 Task: Create Workspace Channel Marketing Workspace description Analyze website traffic and performance. Workspace type Other
Action: Mouse moved to (335, 66)
Screenshot: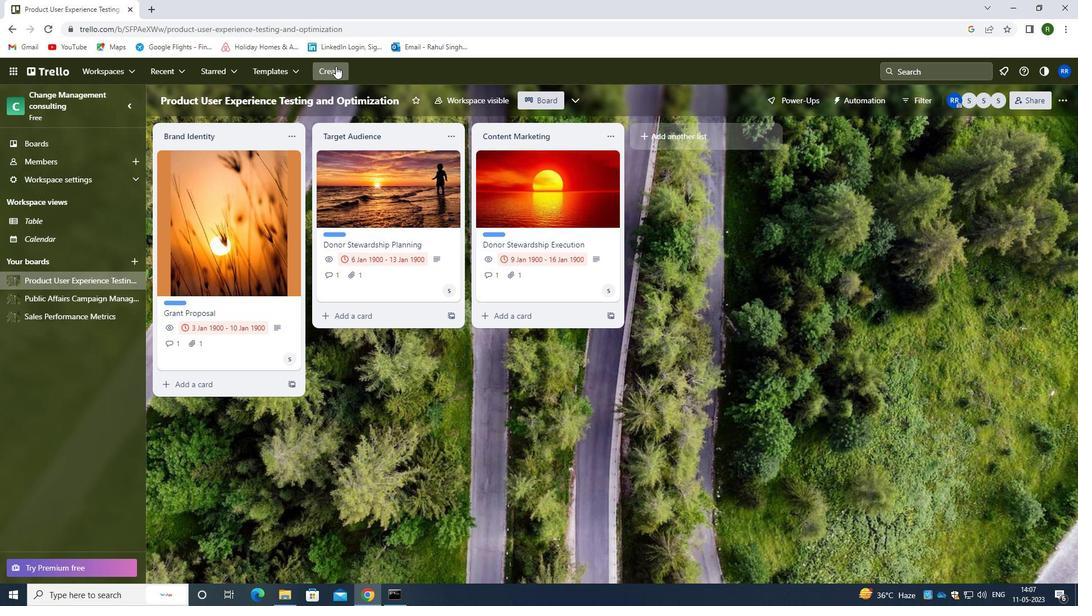 
Action: Mouse pressed left at (335, 66)
Screenshot: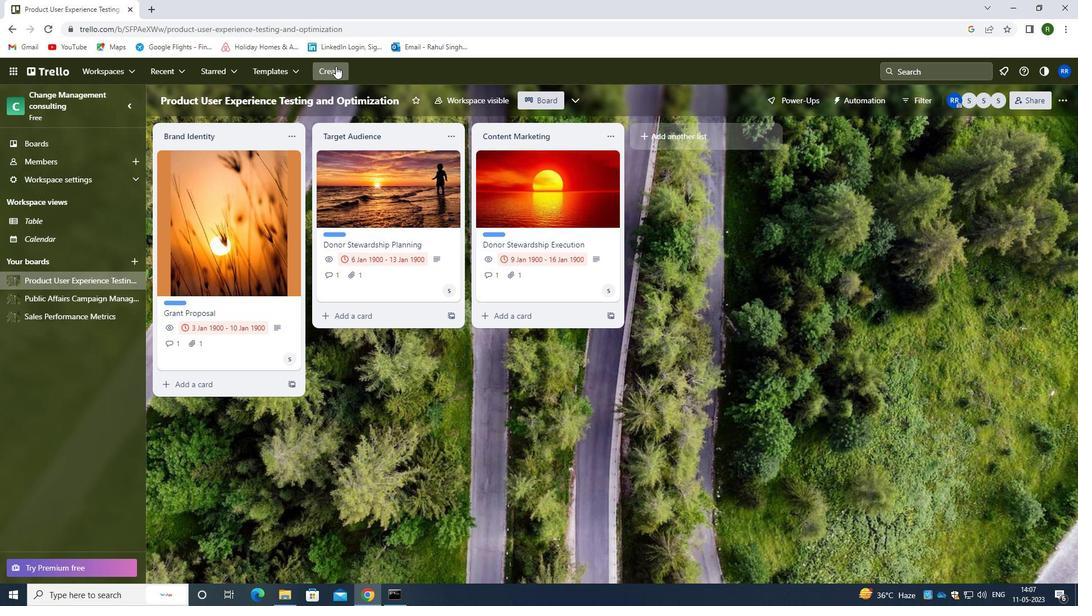 
Action: Mouse moved to (373, 189)
Screenshot: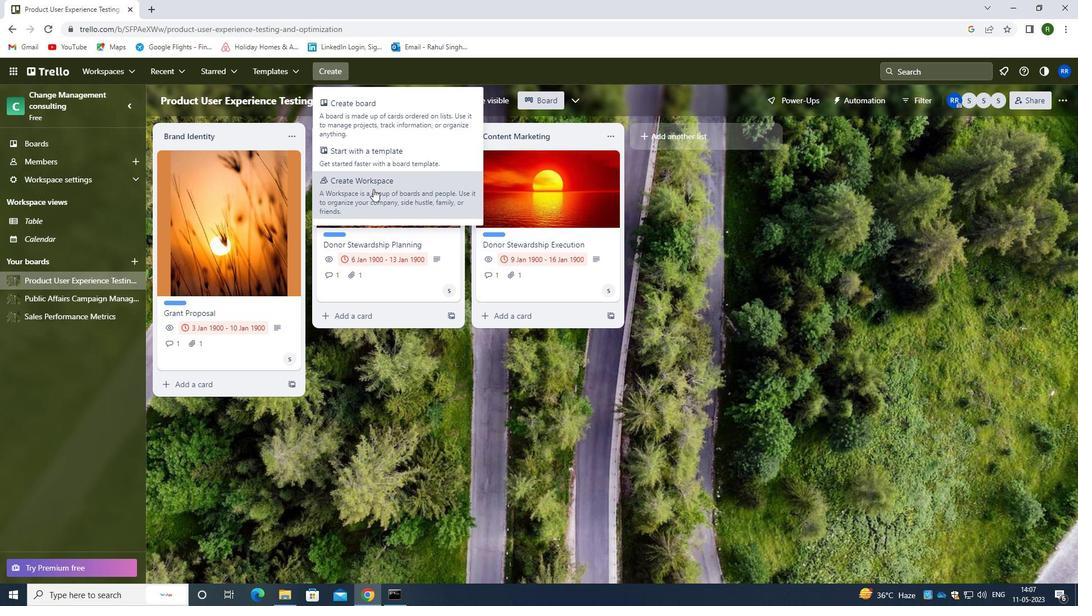 
Action: Mouse pressed left at (373, 189)
Screenshot: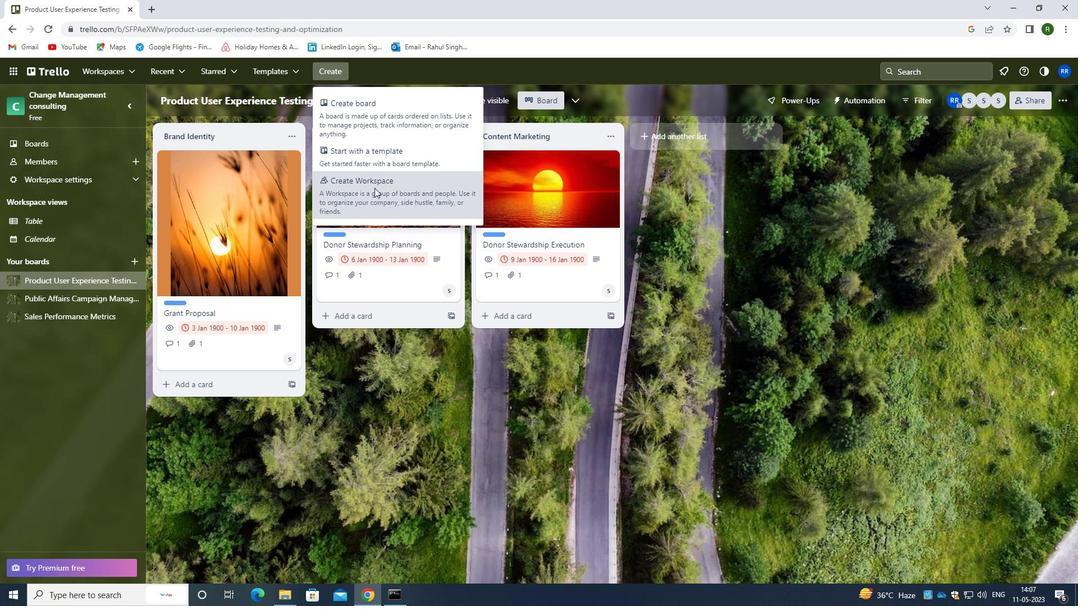 
Action: Mouse moved to (352, 209)
Screenshot: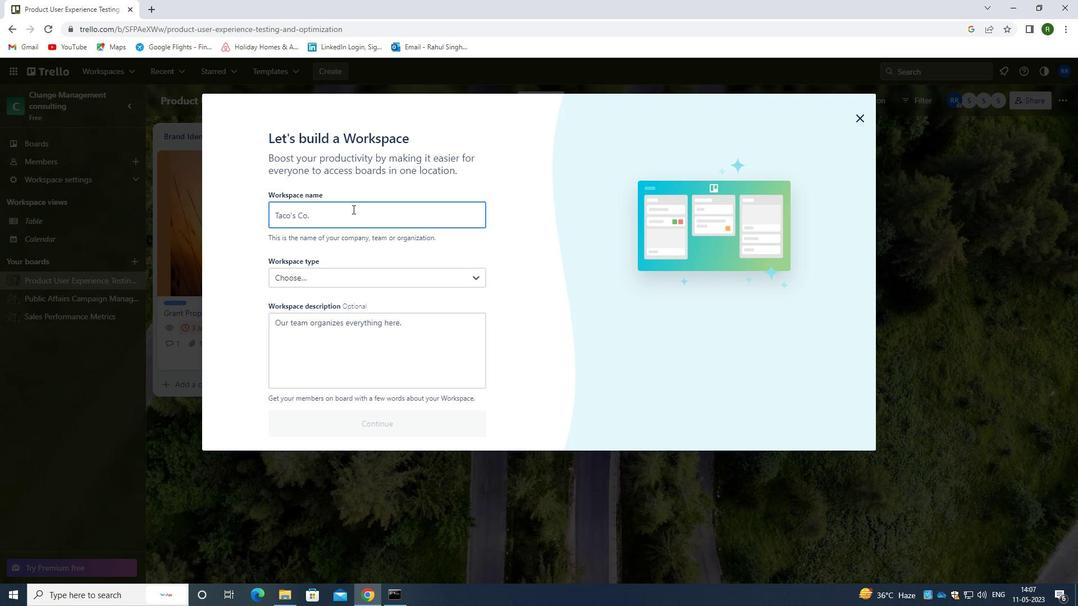 
Action: Key pressed <Key.caps_lock>c<Key.caps_lock>hannel<Key.space><Key.caps_lock>M<Key.caps_lock>arketing<Key.space><Key.caps_lock>
Screenshot: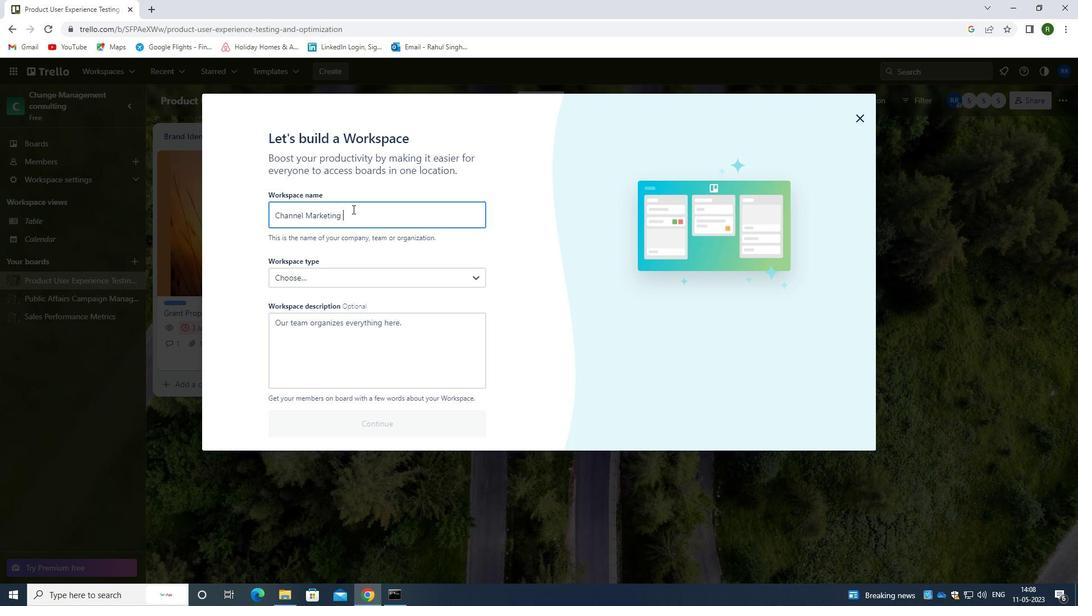 
Action: Mouse moved to (313, 339)
Screenshot: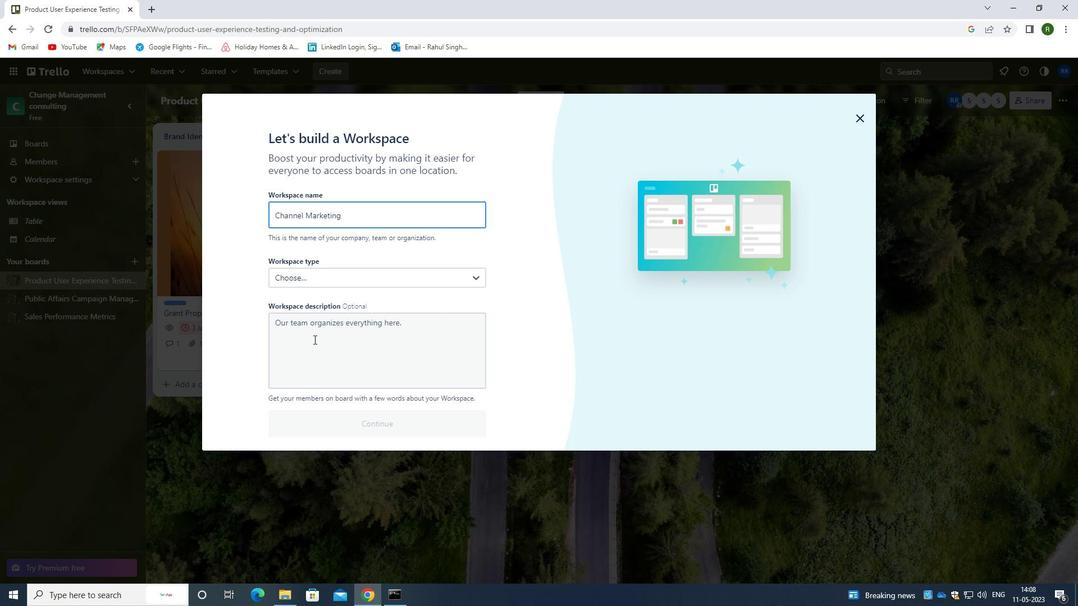 
Action: Mouse pressed left at (313, 339)
Screenshot: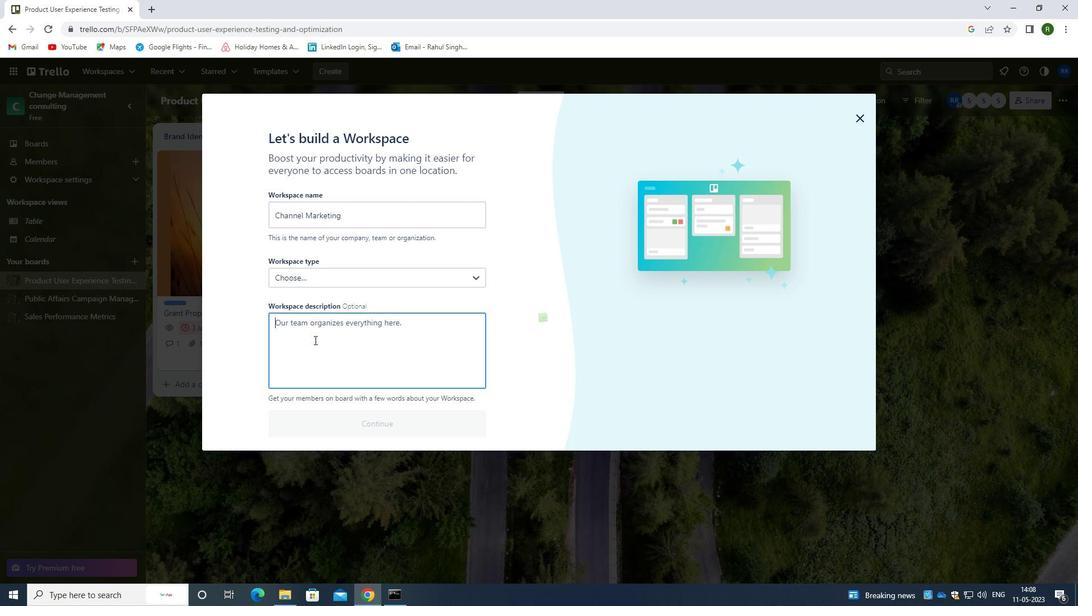
Action: Mouse moved to (314, 340)
Screenshot: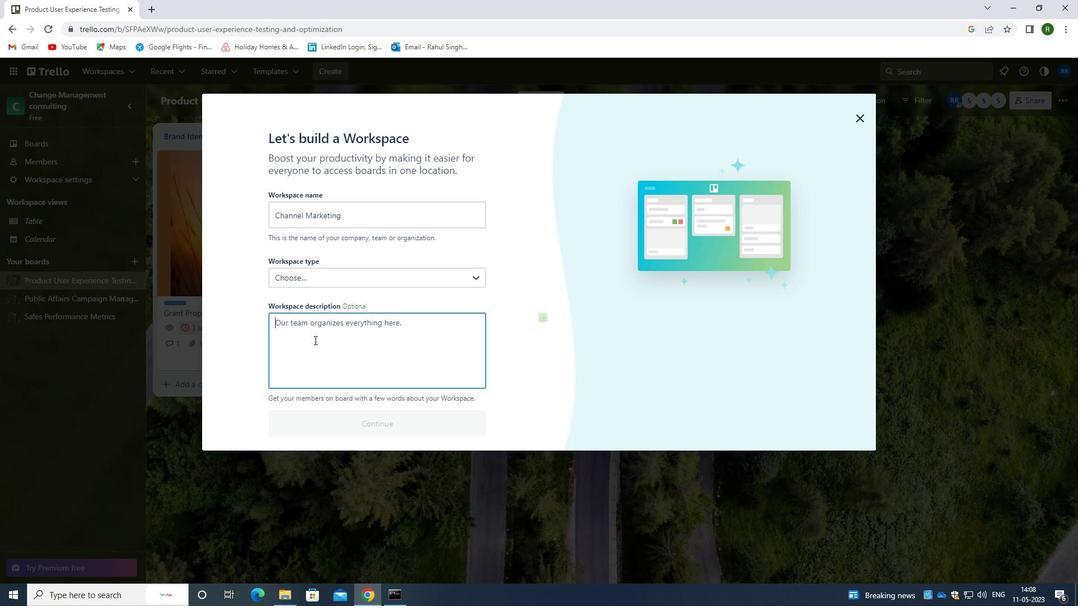
Action: Key pressed <Key.caps_lock>a<Key.caps_lock><Key.backspace>a<Key.caps_lock>nalyze<Key.space><Key.backspace><Key.space>website<Key.space>traffic<Key.space>and<Key.space>performance<Key.space>.
Screenshot: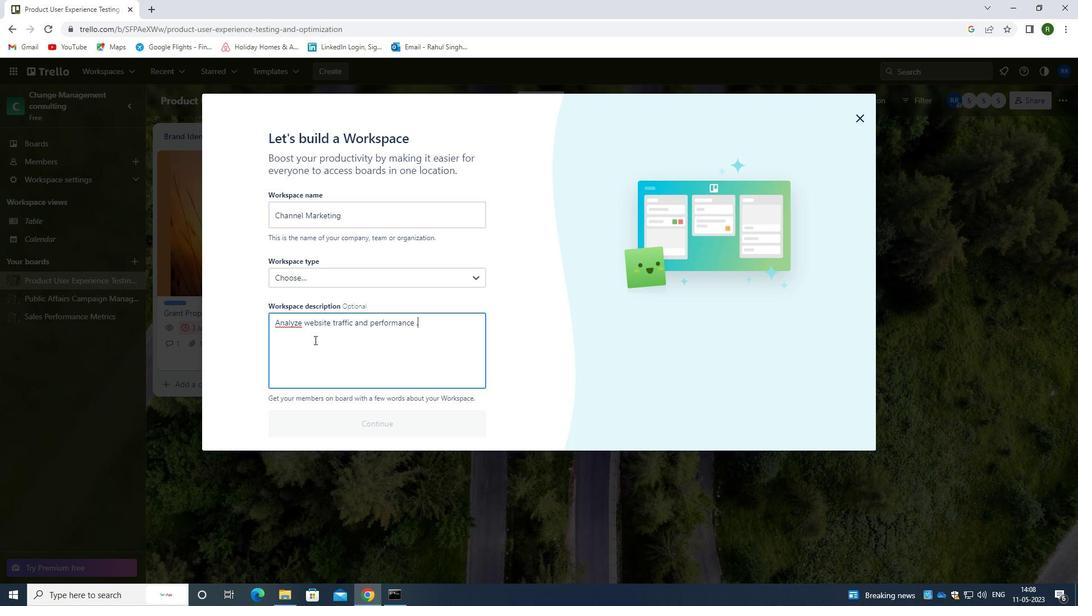 
Action: Mouse moved to (405, 280)
Screenshot: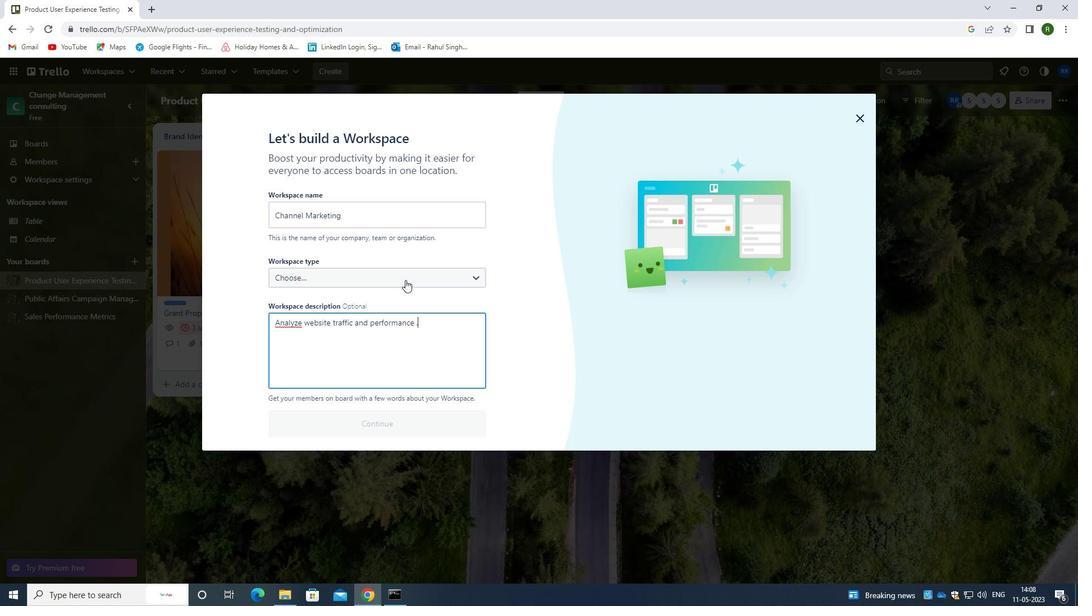
Action: Mouse pressed left at (405, 280)
Screenshot: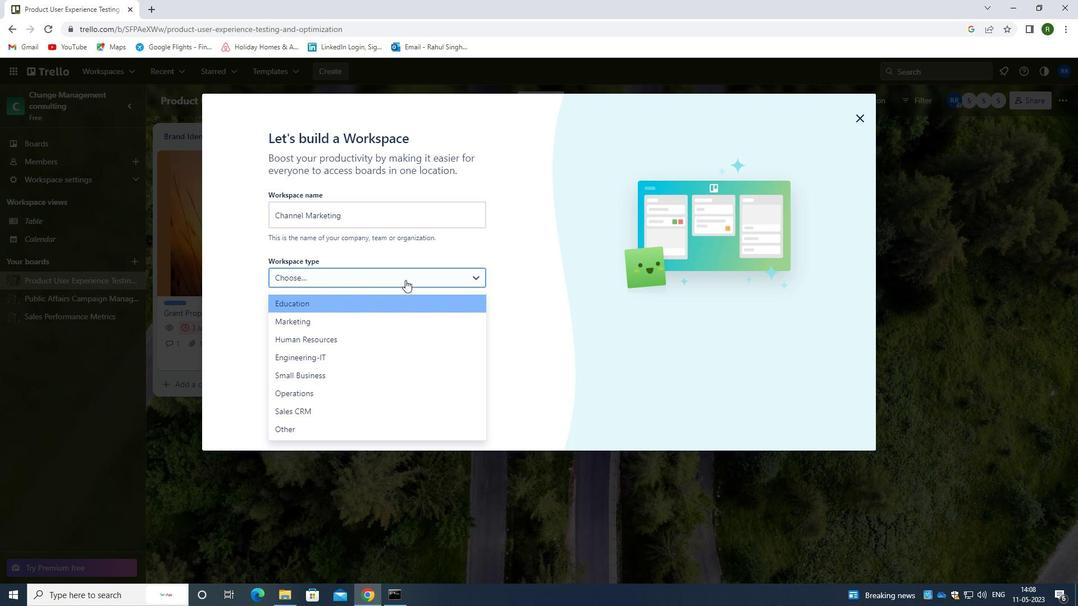 
Action: Mouse moved to (358, 427)
Screenshot: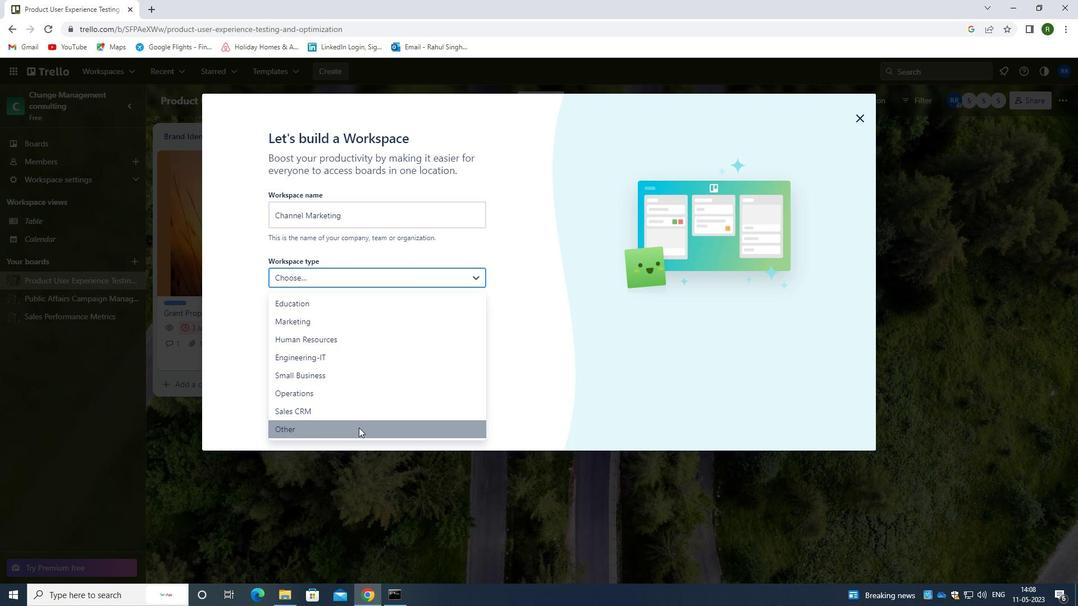 
Action: Mouse pressed left at (358, 427)
Screenshot: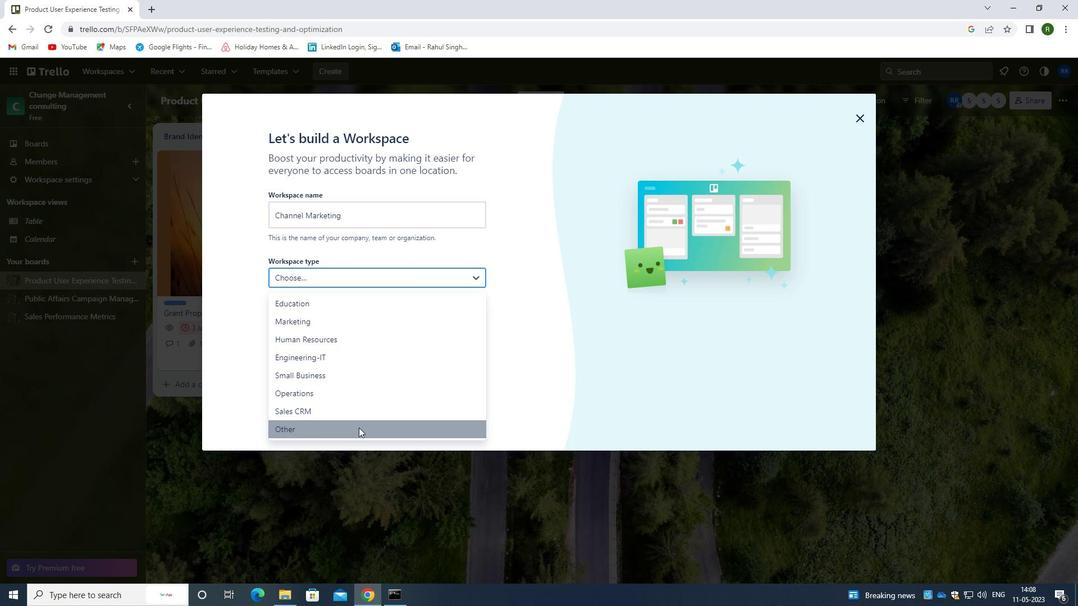 
Action: Mouse moved to (376, 419)
Screenshot: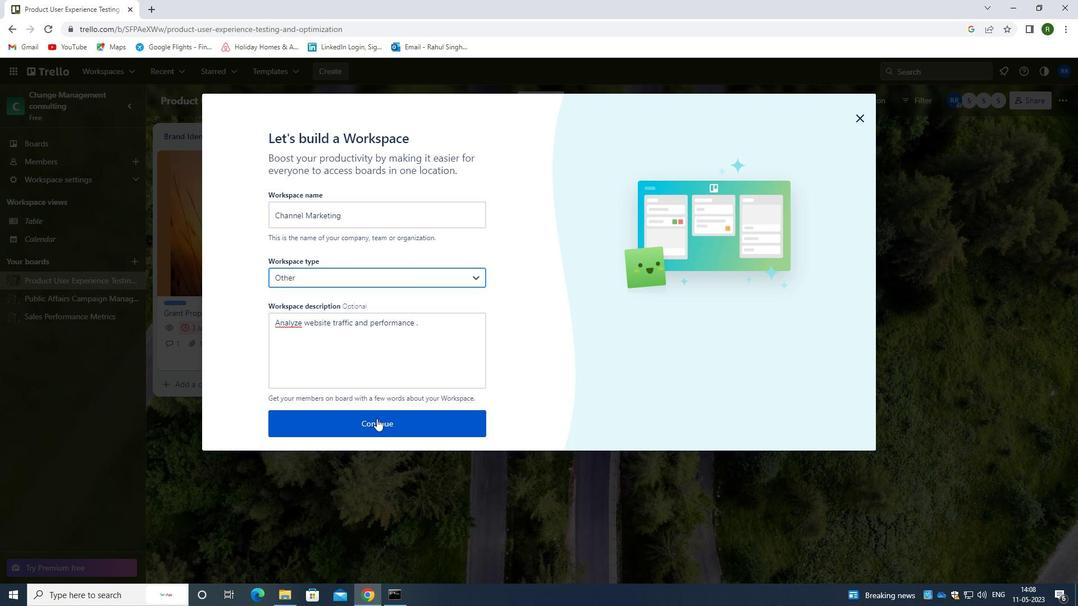 
Action: Mouse pressed left at (376, 419)
Screenshot: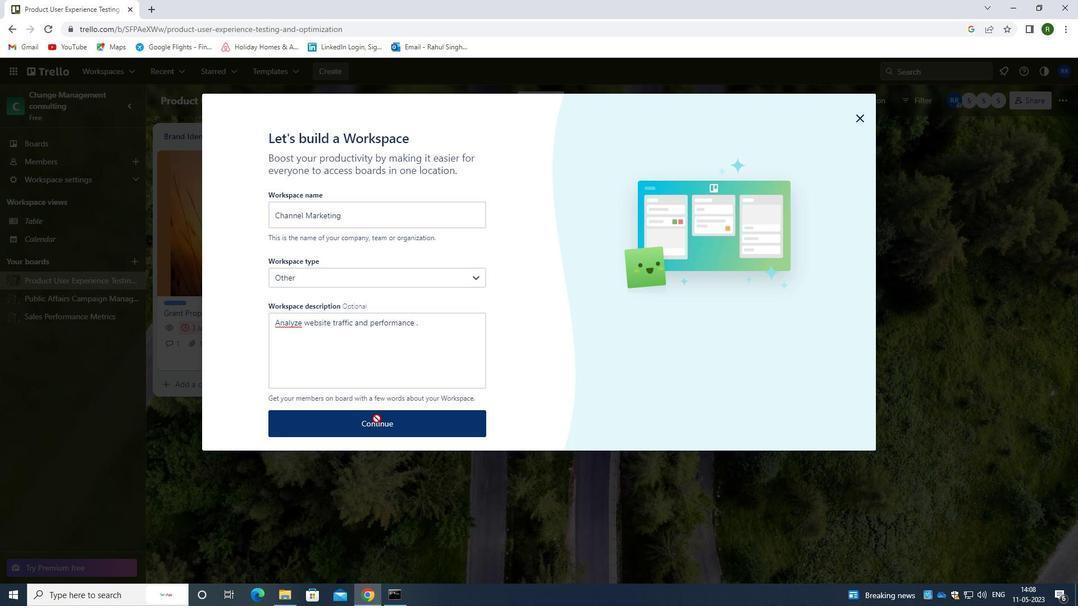 
Action: Mouse moved to (864, 119)
Screenshot: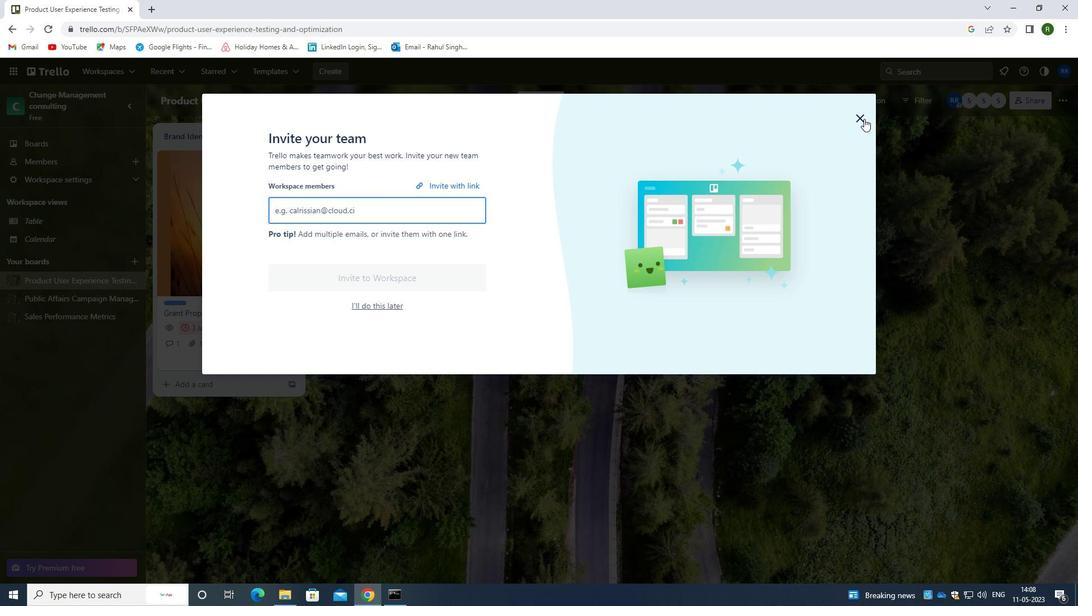 
Action: Mouse pressed left at (864, 119)
Screenshot: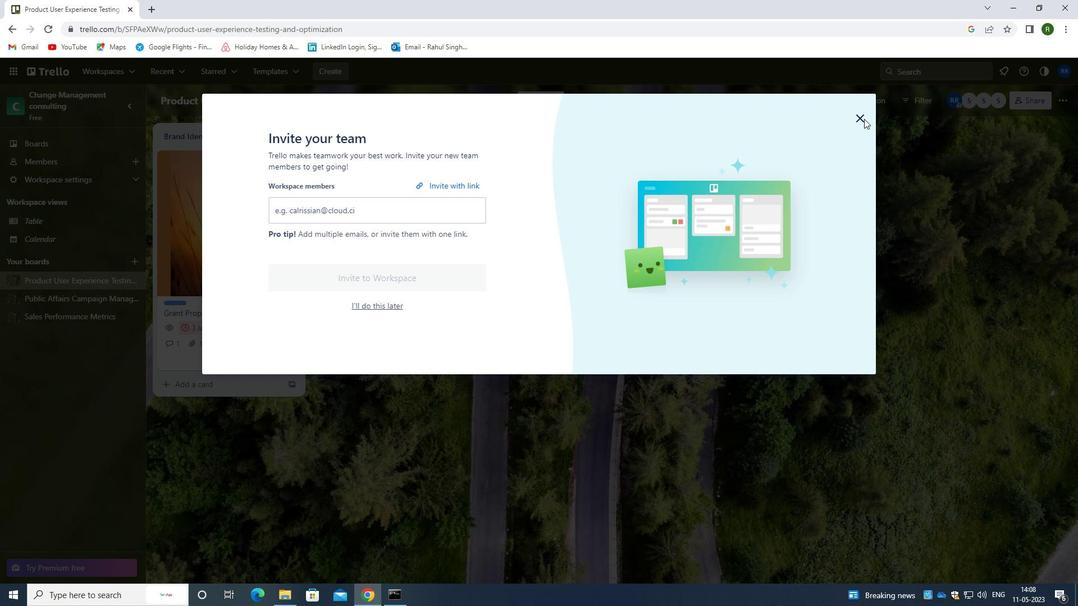 
Action: Mouse moved to (723, 232)
Screenshot: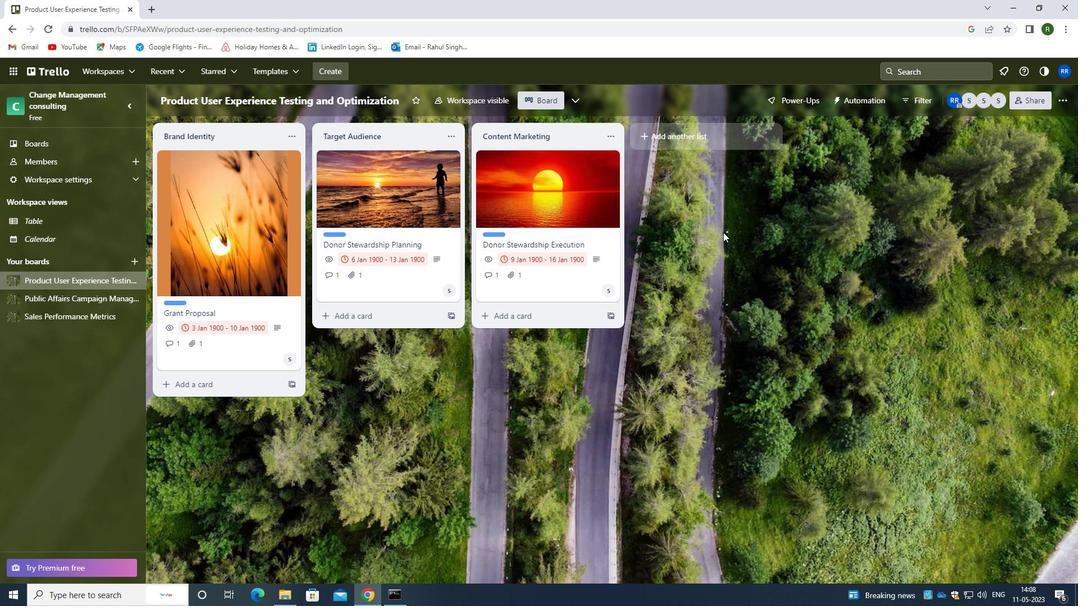
